 Task: In the  document invoice.epub Download file as 'Microsoft Word' Share this file with 'softage.10@softage.net' Insert the command  Editing
Action: Mouse moved to (39, 60)
Screenshot: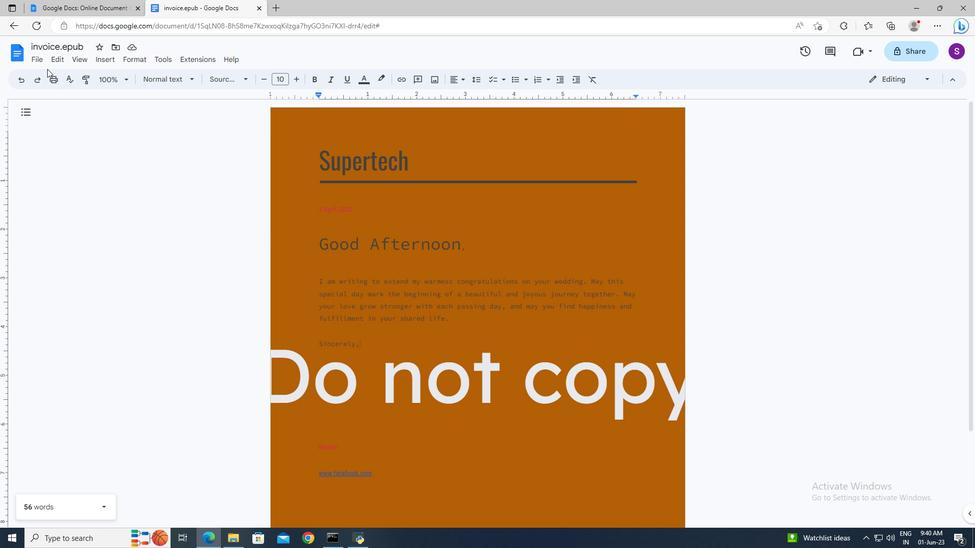 
Action: Mouse pressed left at (39, 60)
Screenshot: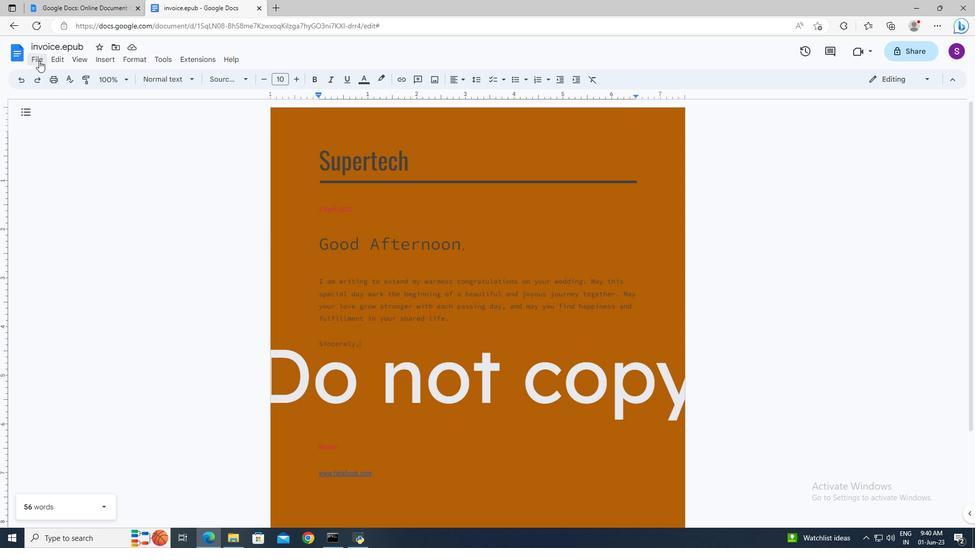 
Action: Mouse moved to (222, 170)
Screenshot: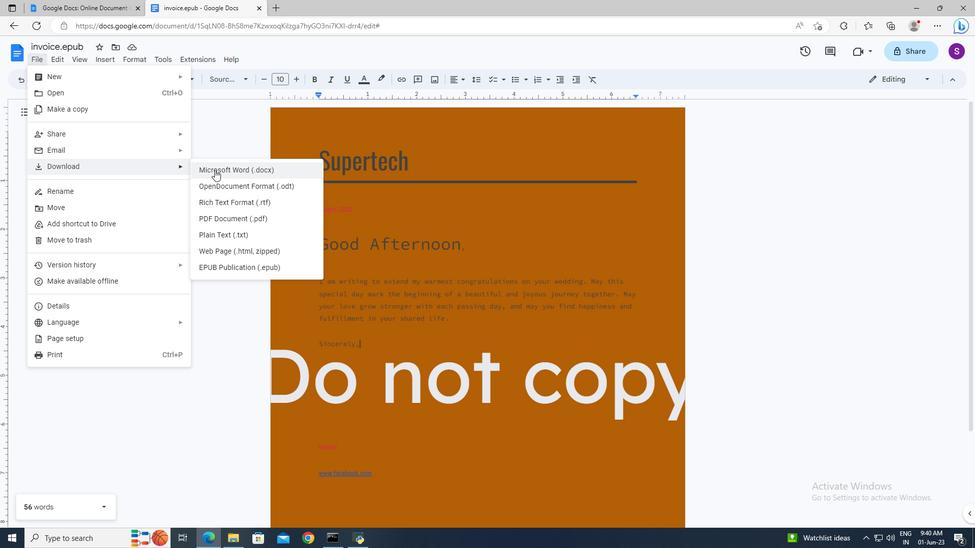 
Action: Mouse pressed left at (222, 170)
Screenshot: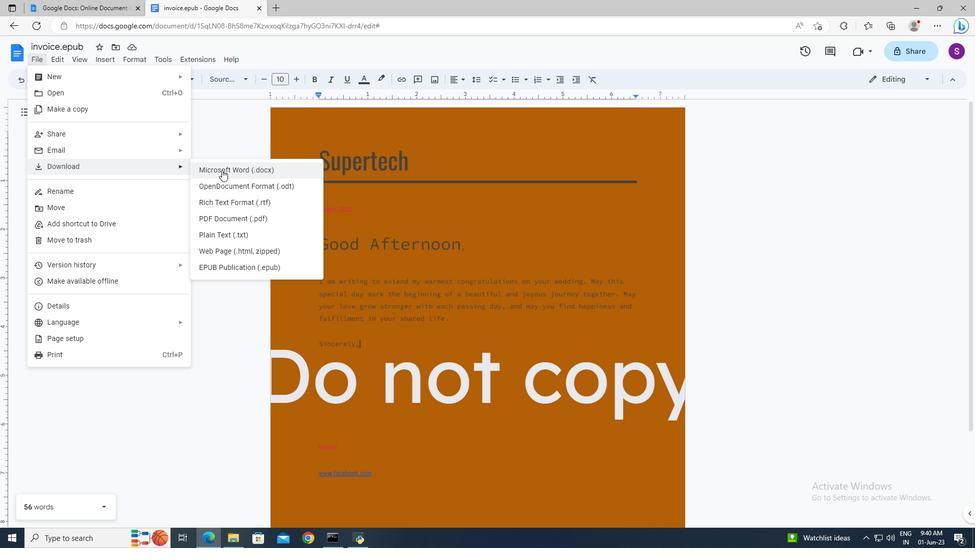 
Action: Mouse moved to (45, 59)
Screenshot: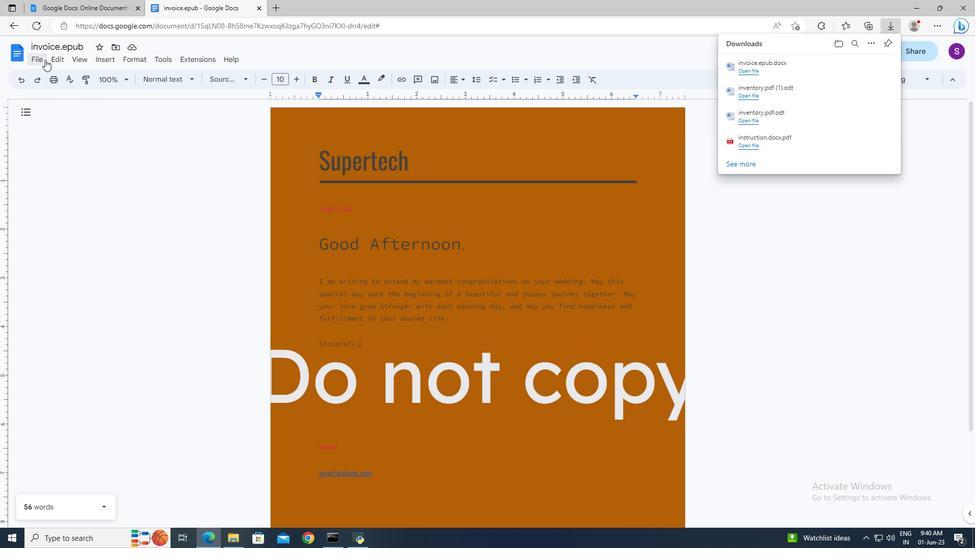 
Action: Mouse pressed left at (45, 59)
Screenshot: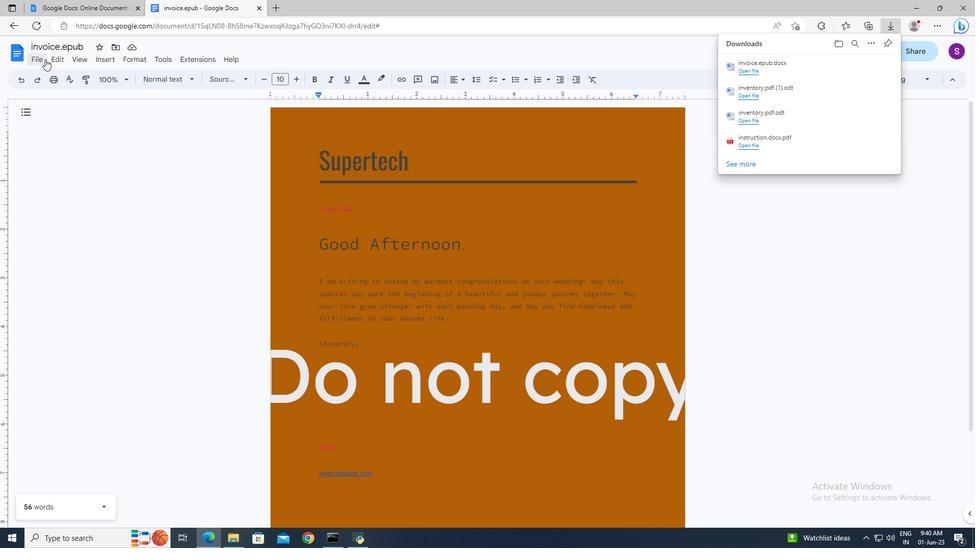 
Action: Mouse moved to (206, 137)
Screenshot: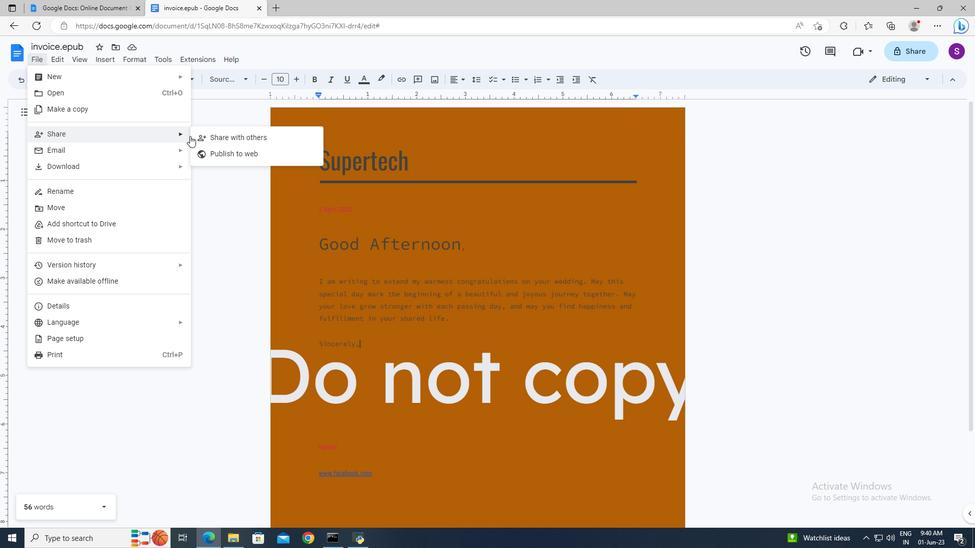 
Action: Mouse pressed left at (206, 137)
Screenshot: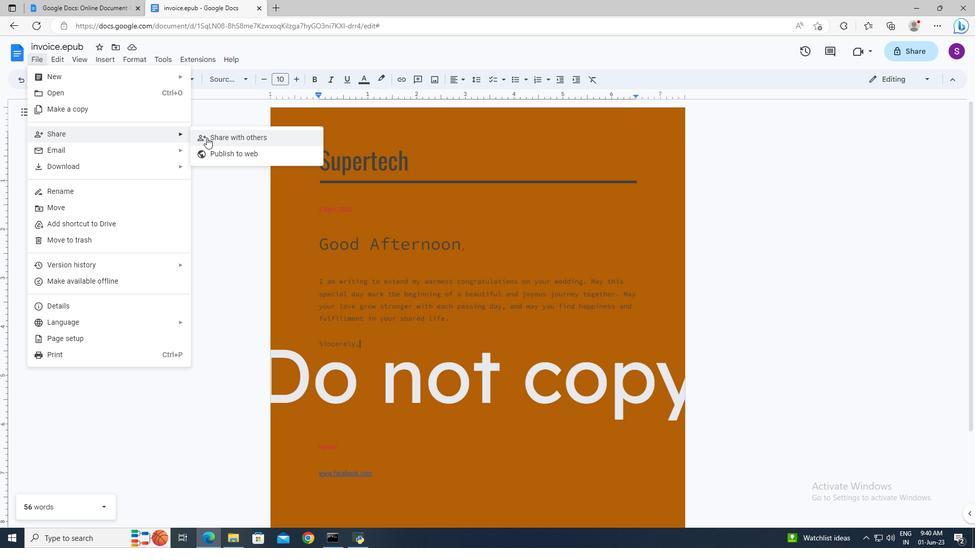 
Action: Mouse moved to (399, 211)
Screenshot: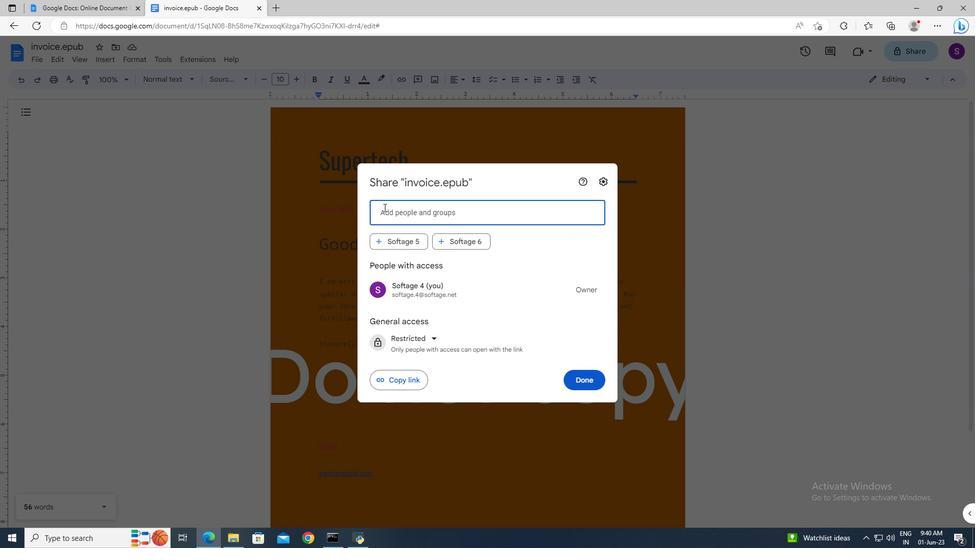 
Action: Mouse pressed left at (399, 211)
Screenshot: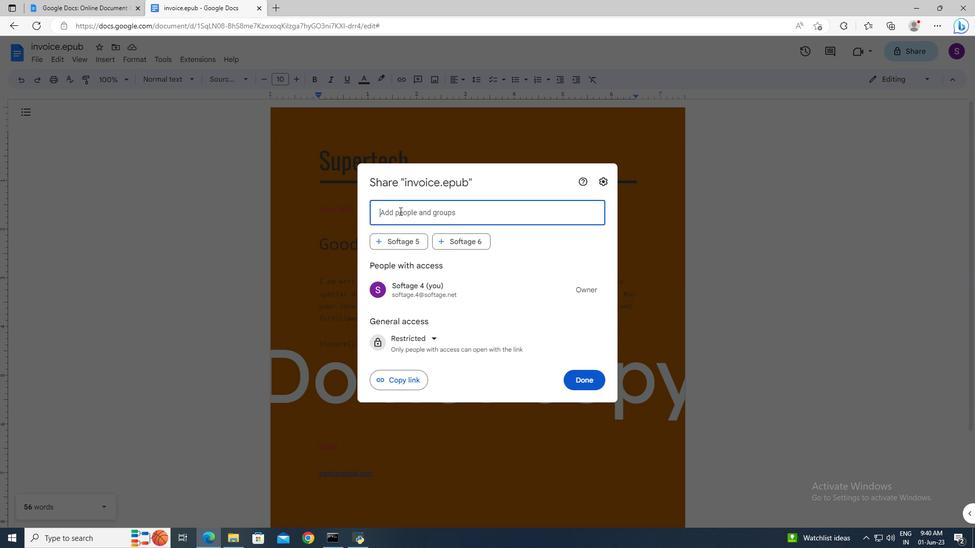 
Action: Key pressed softage.10<Key.shift>@softage.net<Key.enter>
Screenshot: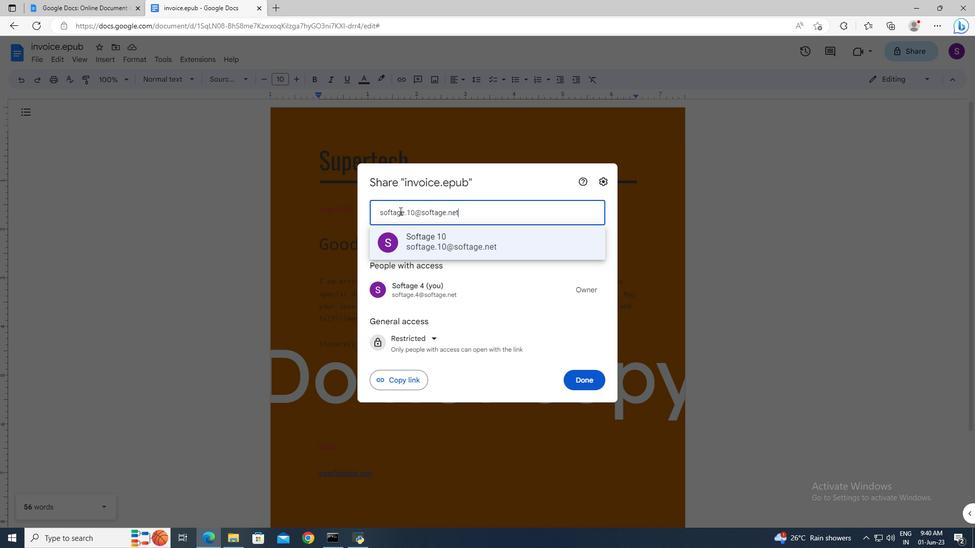 
Action: Mouse moved to (584, 364)
Screenshot: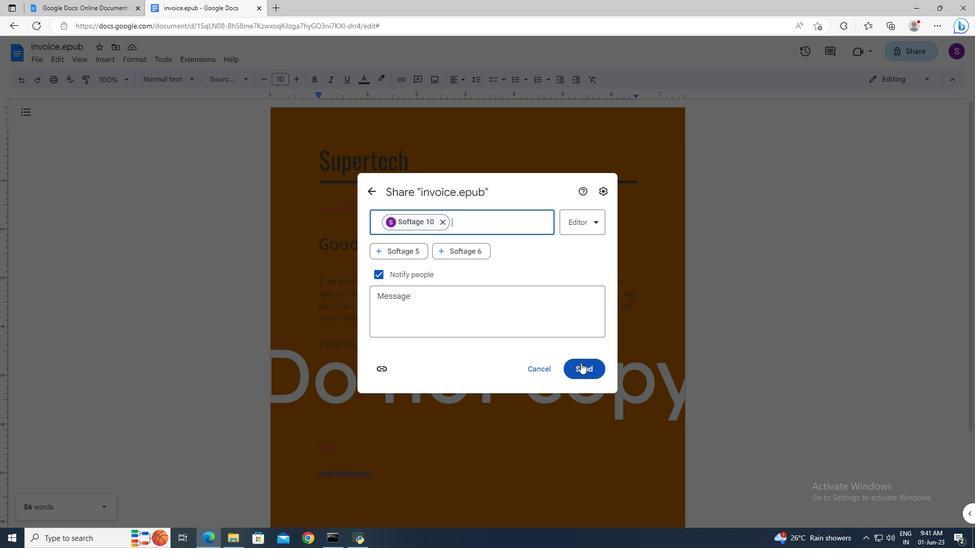 
Action: Mouse pressed left at (584, 364)
Screenshot: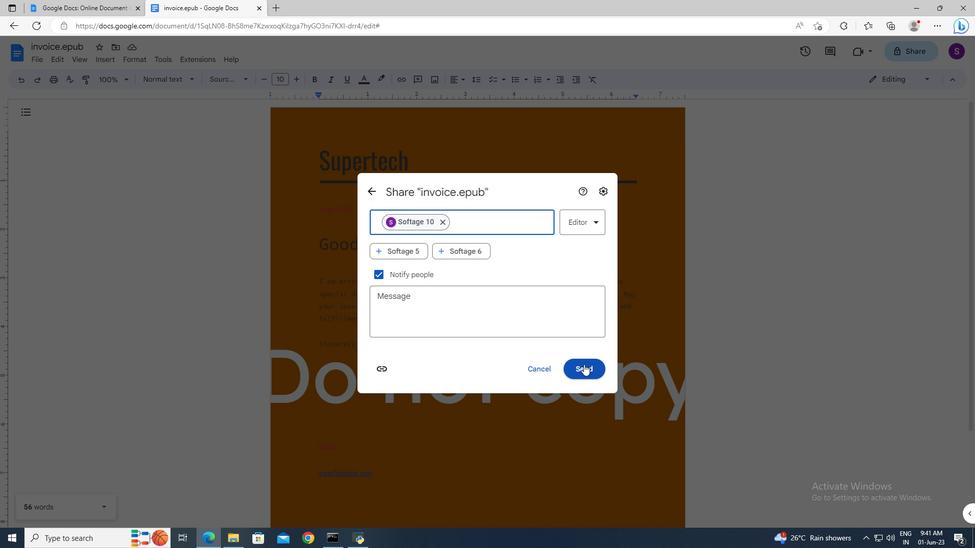 
Action: Mouse moved to (886, 85)
Screenshot: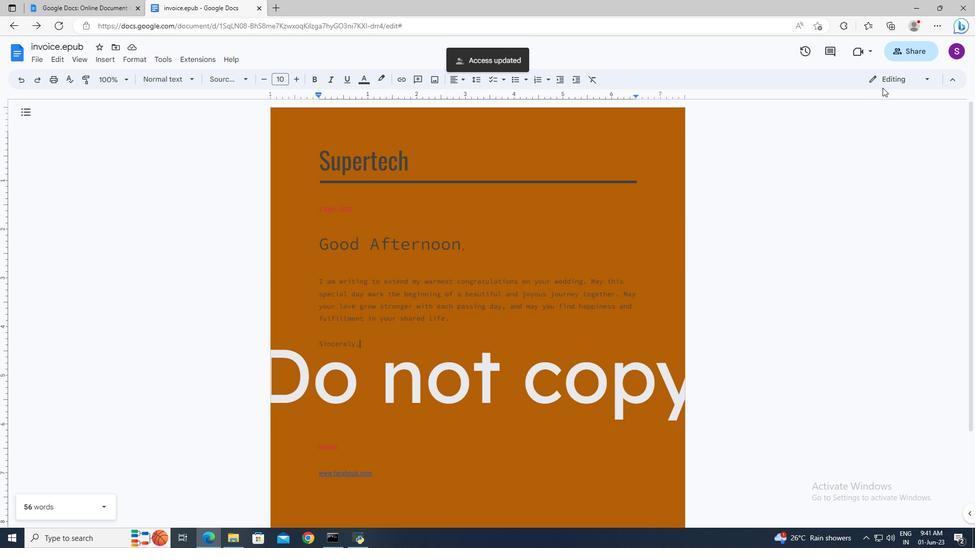 
Action: Mouse pressed left at (886, 85)
Screenshot: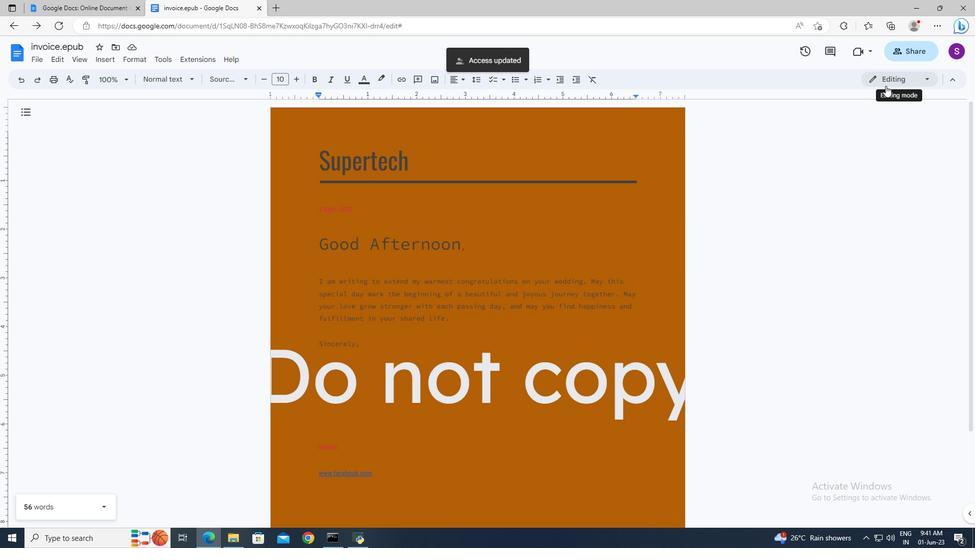 
Action: Mouse moved to (879, 100)
Screenshot: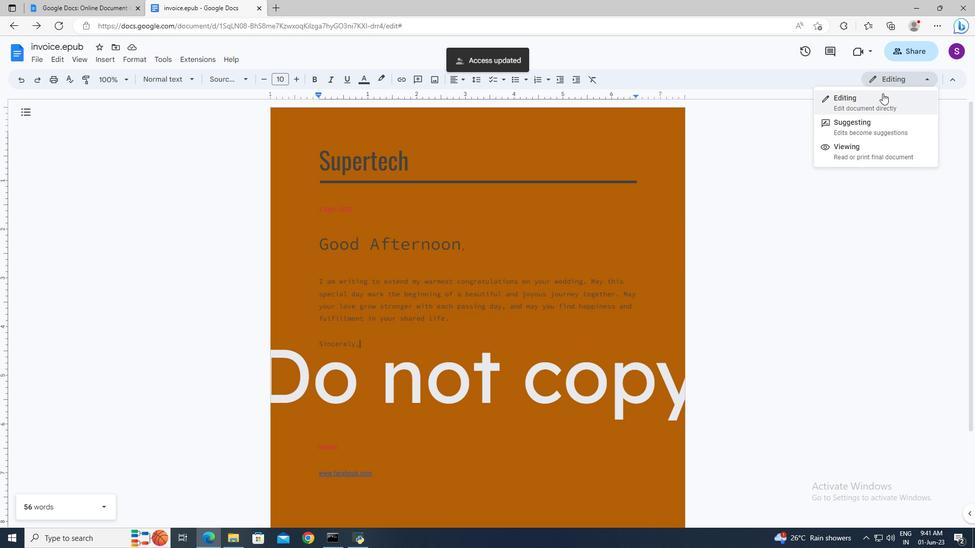 
Action: Mouse pressed left at (879, 100)
Screenshot: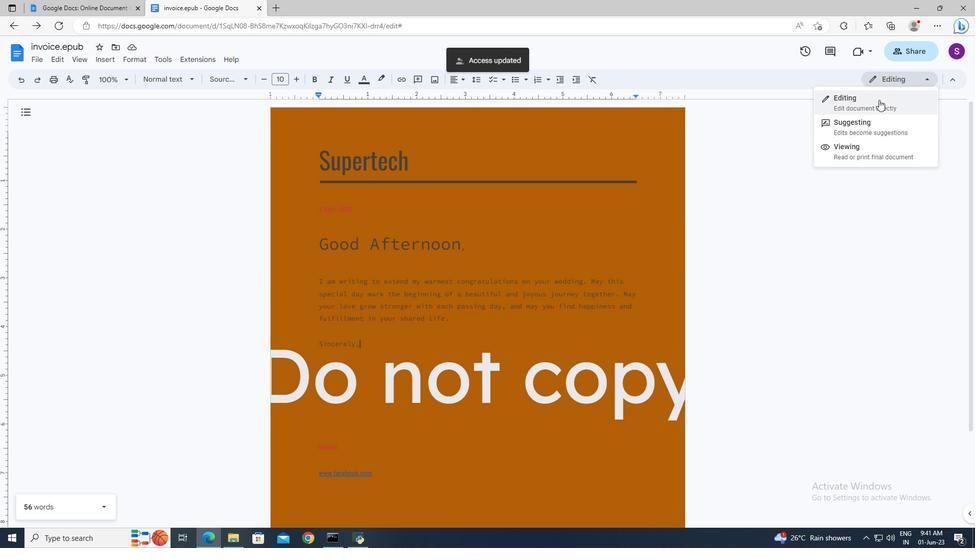 
Action: Mouse moved to (516, 245)
Screenshot: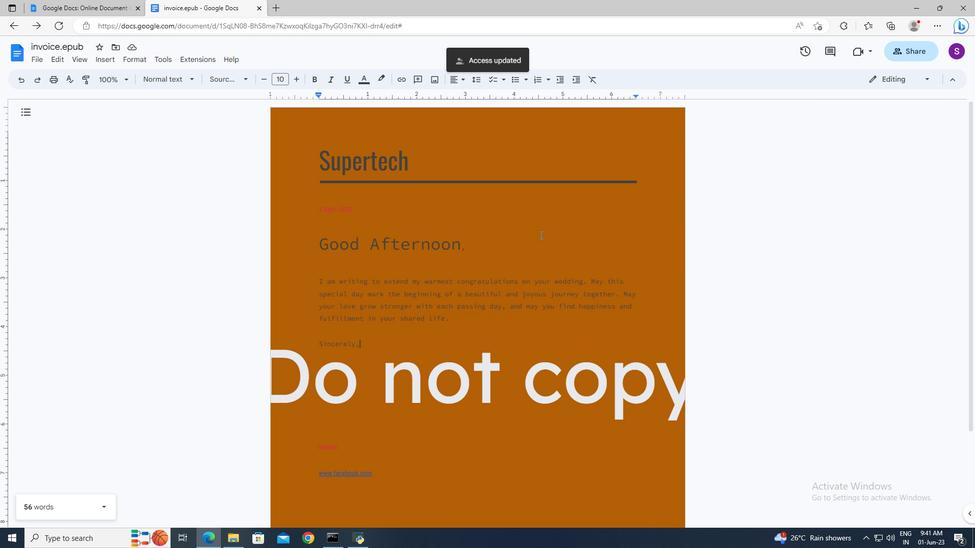 
Action: Mouse pressed left at (516, 245)
Screenshot: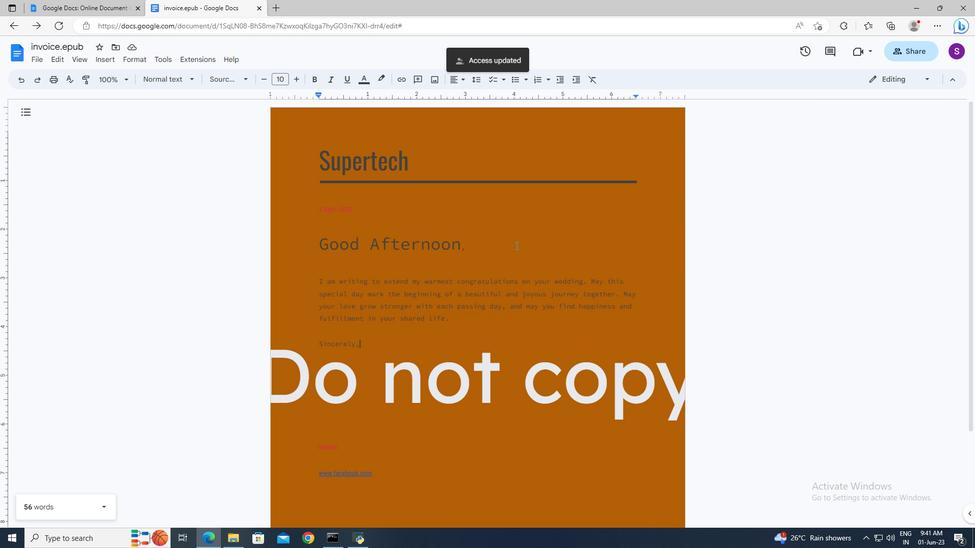 
